 Task: Find flights from New Delhi to London for 2 people in economy class from July 11 to July 15, and filter for less emissions.
Action: Mouse moved to (719, 128)
Screenshot: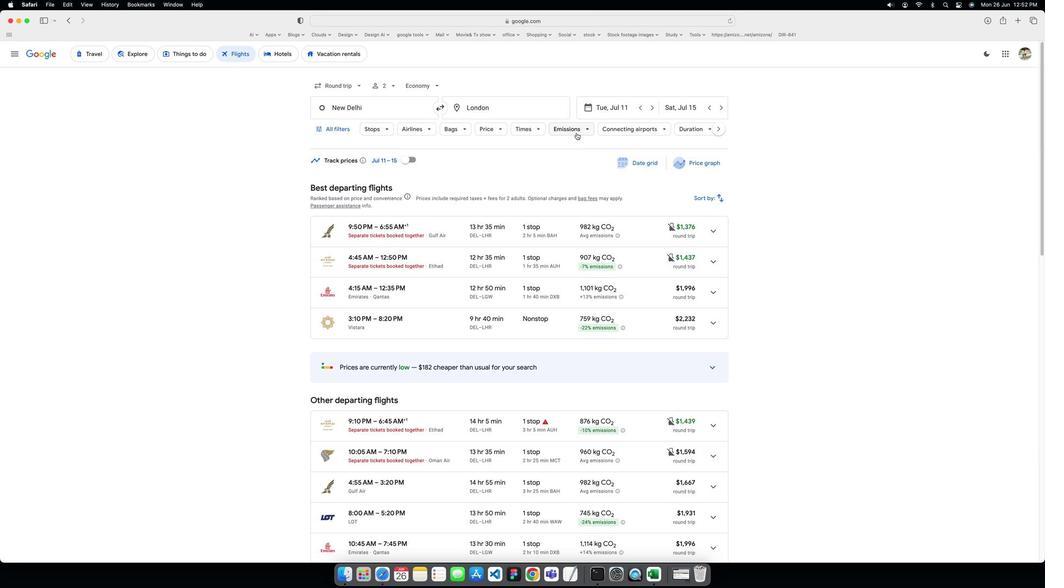 
Action: Mouse pressed left at (719, 128)
Screenshot: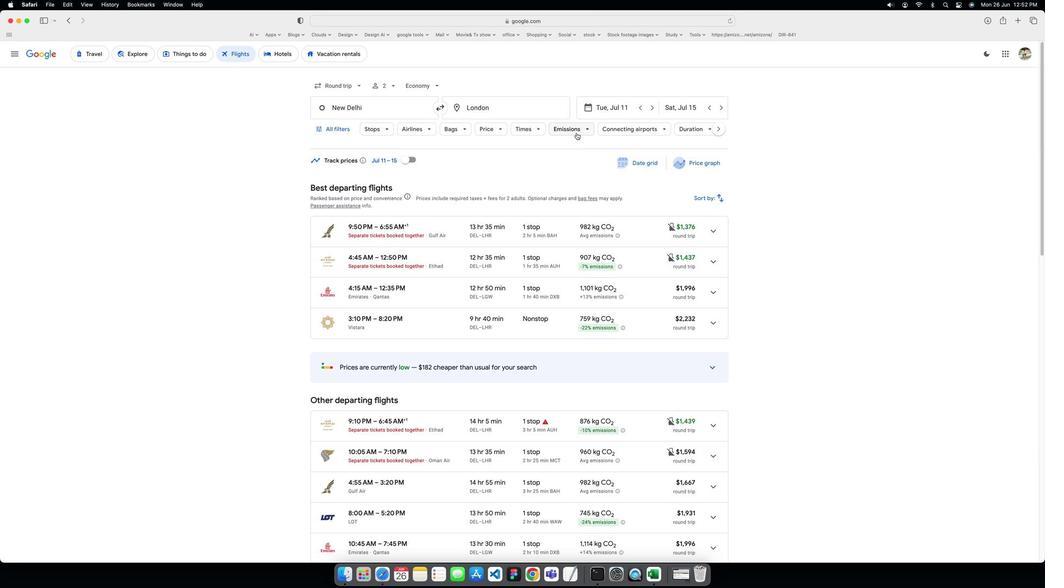 
Action: Mouse moved to (707, 180)
Screenshot: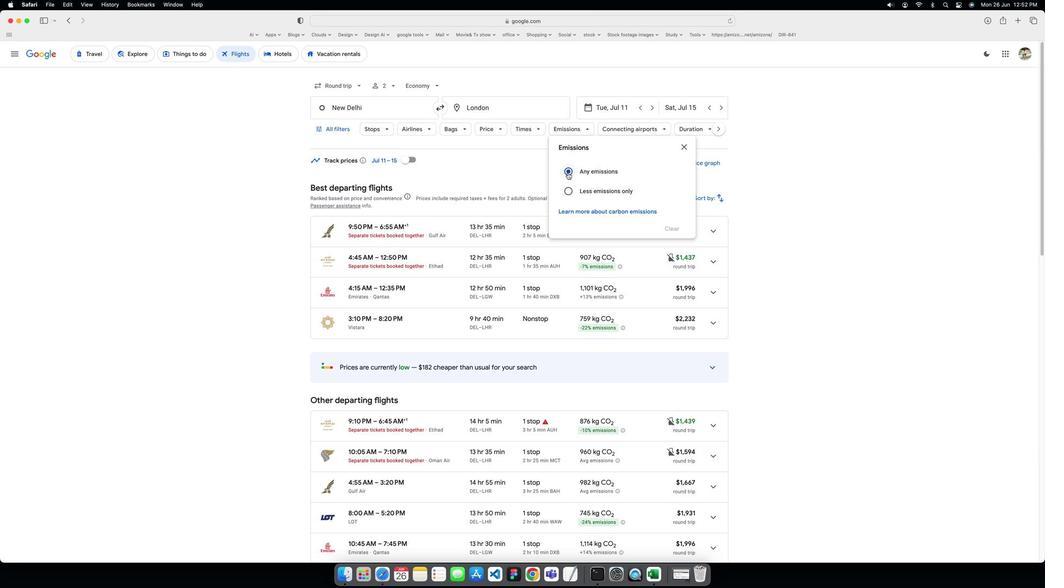 
Action: Mouse pressed left at (707, 180)
Screenshot: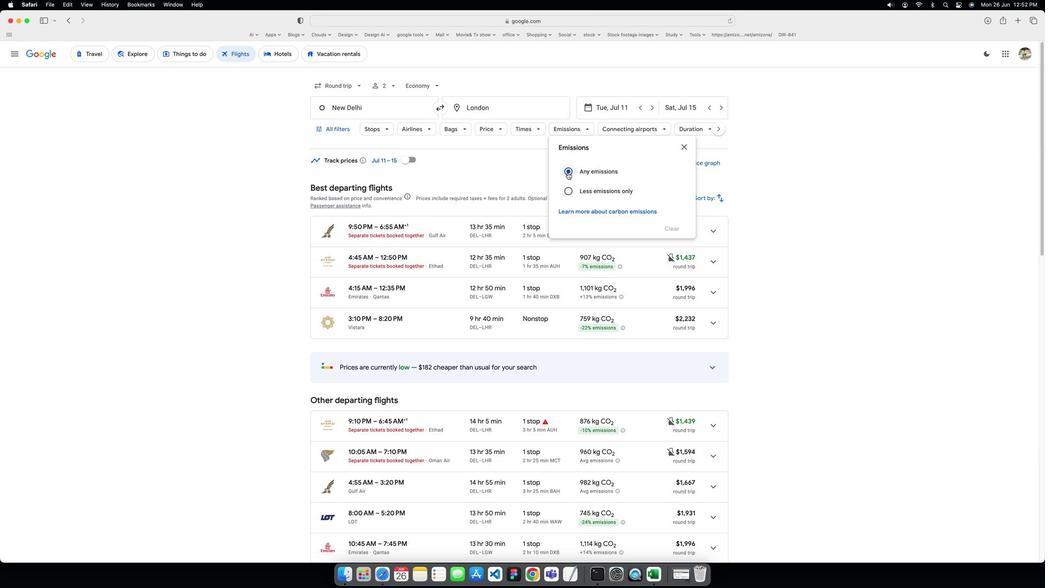 
Action: Mouse moved to (869, 145)
Screenshot: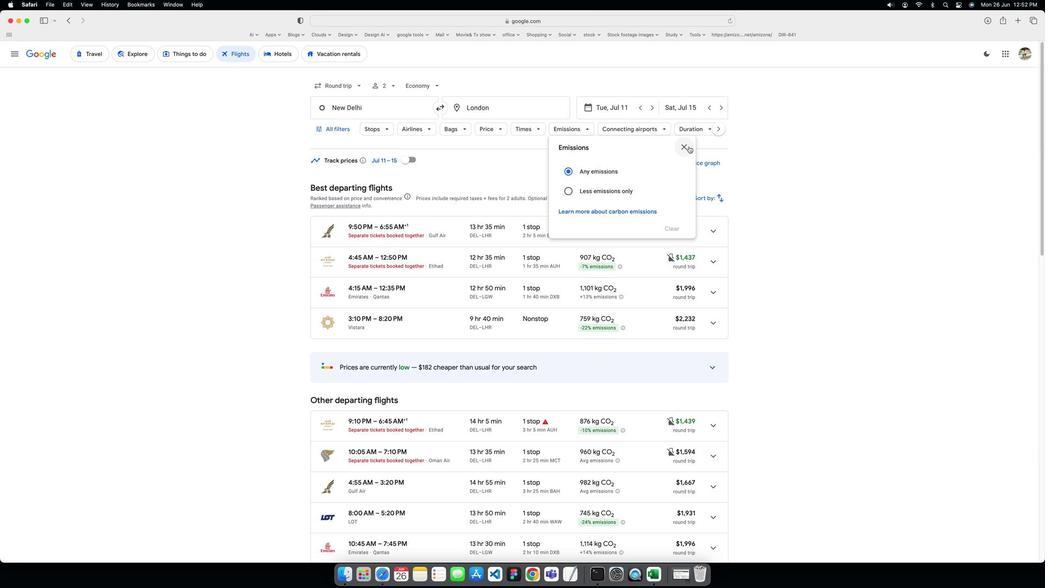 
Action: Mouse pressed left at (869, 145)
Screenshot: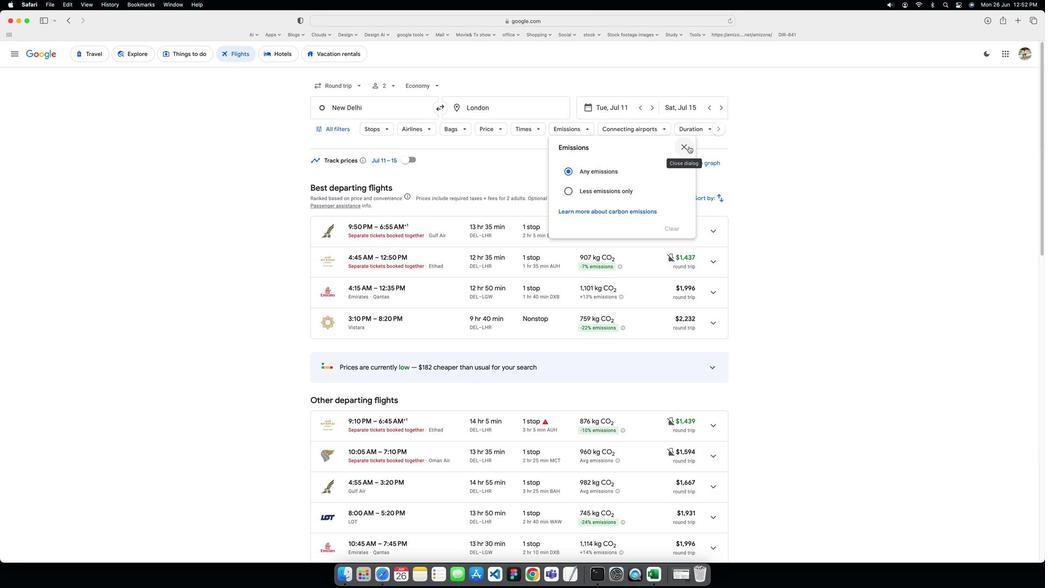 
